 Task: Add Mighty Mango Gummi Bears Candy to the cart.
Action: Mouse moved to (18, 78)
Screenshot: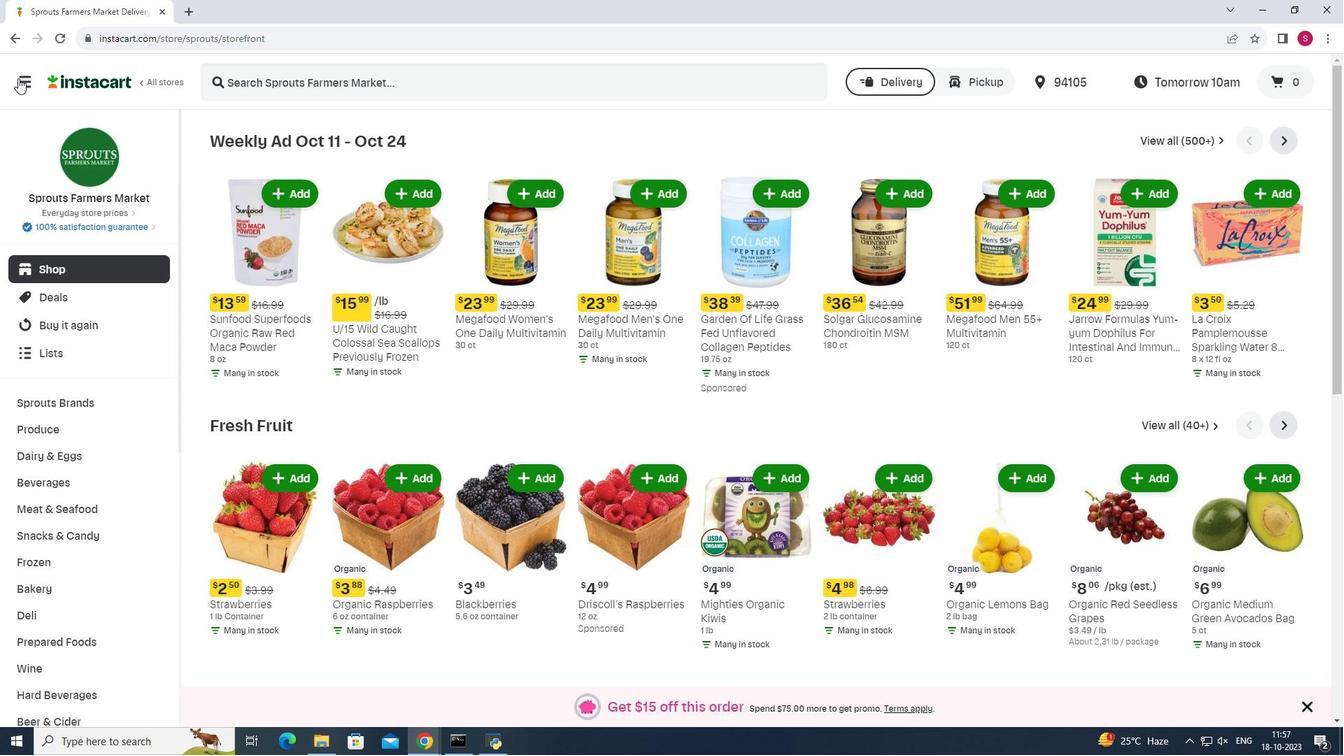 
Action: Mouse pressed left at (18, 78)
Screenshot: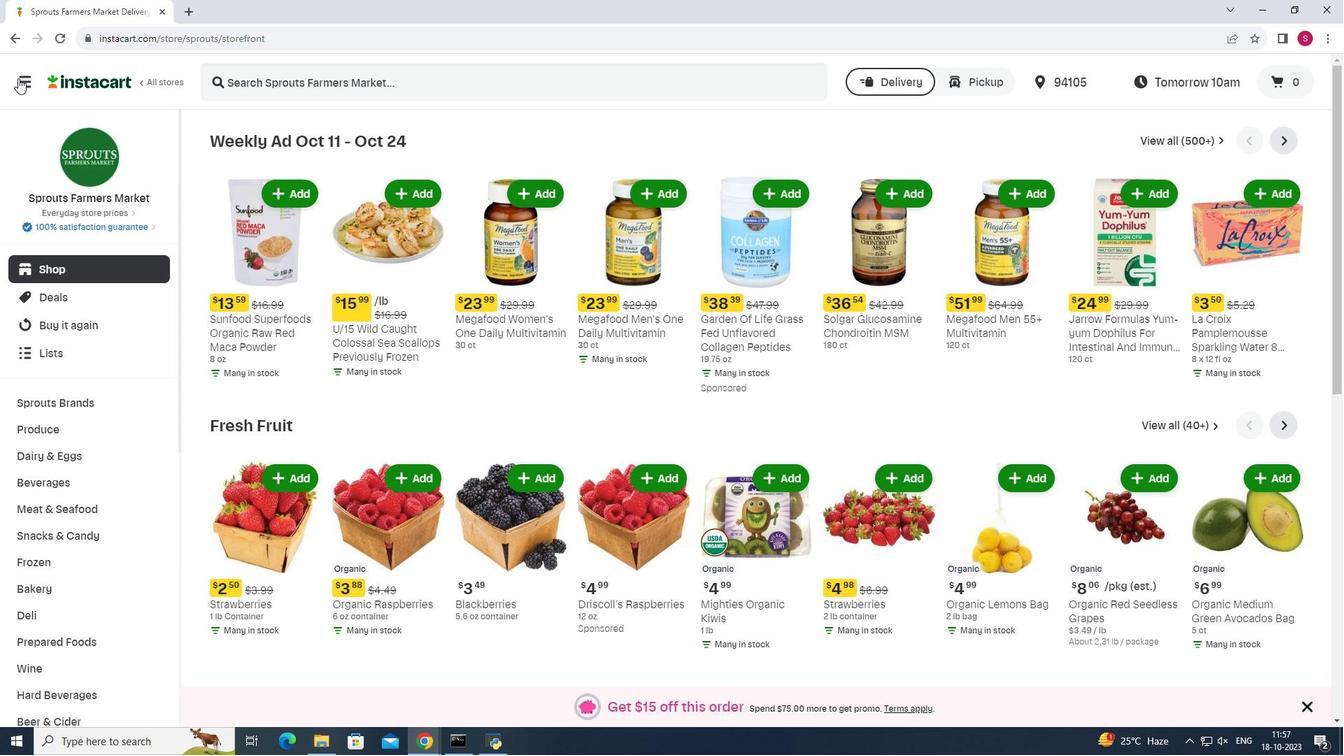 
Action: Mouse moved to (116, 369)
Screenshot: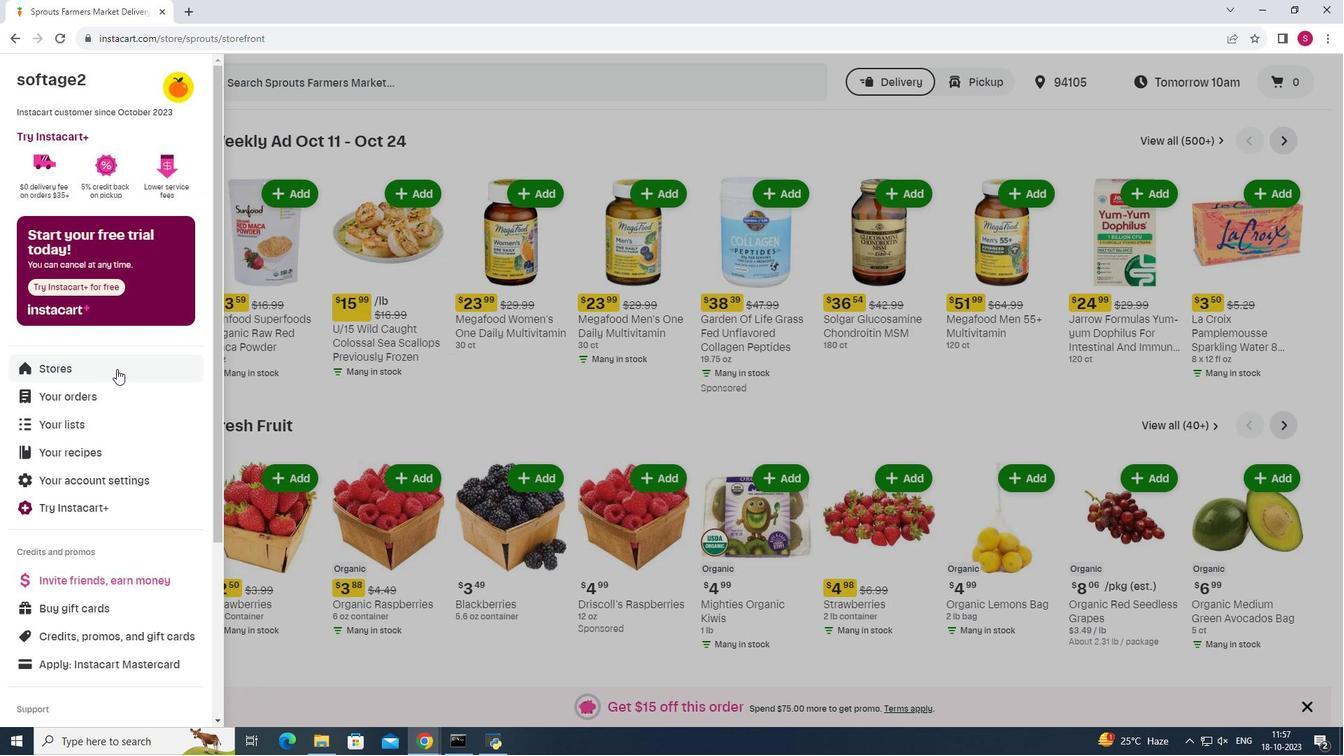 
Action: Mouse pressed left at (116, 369)
Screenshot: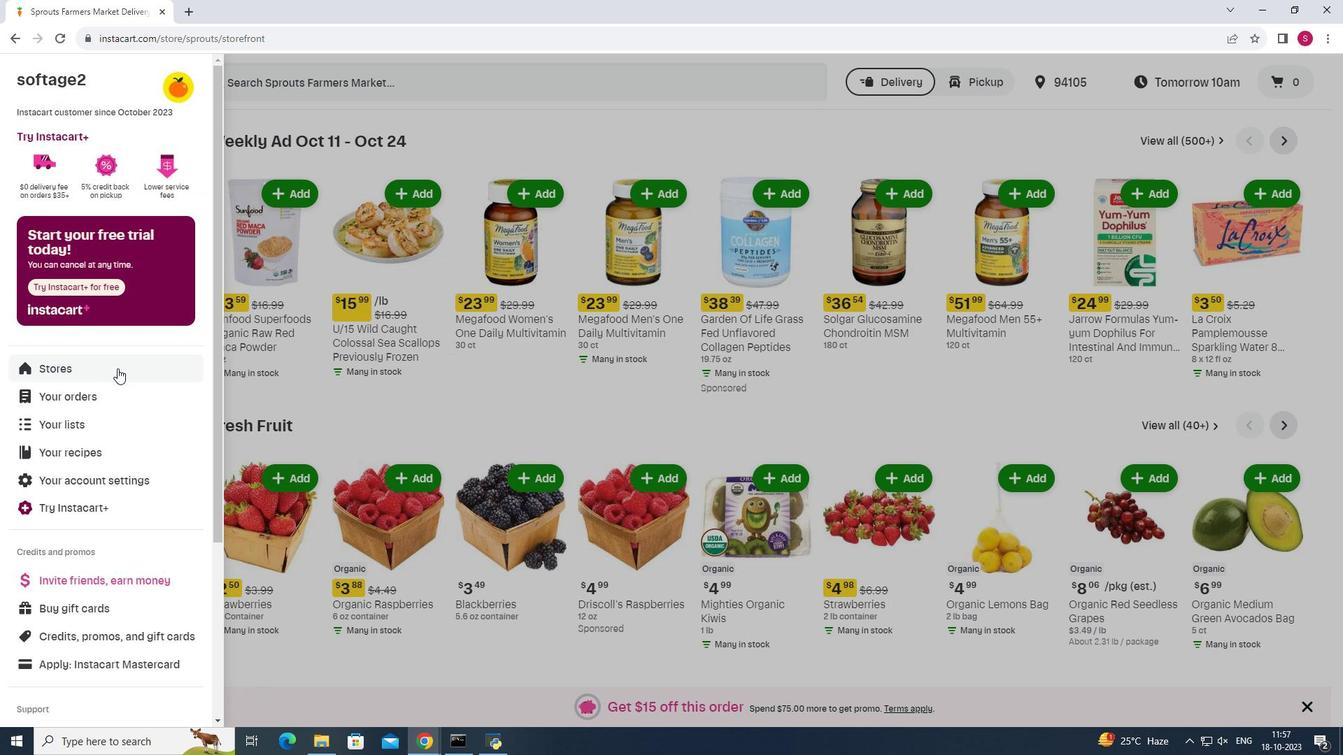 
Action: Mouse moved to (324, 133)
Screenshot: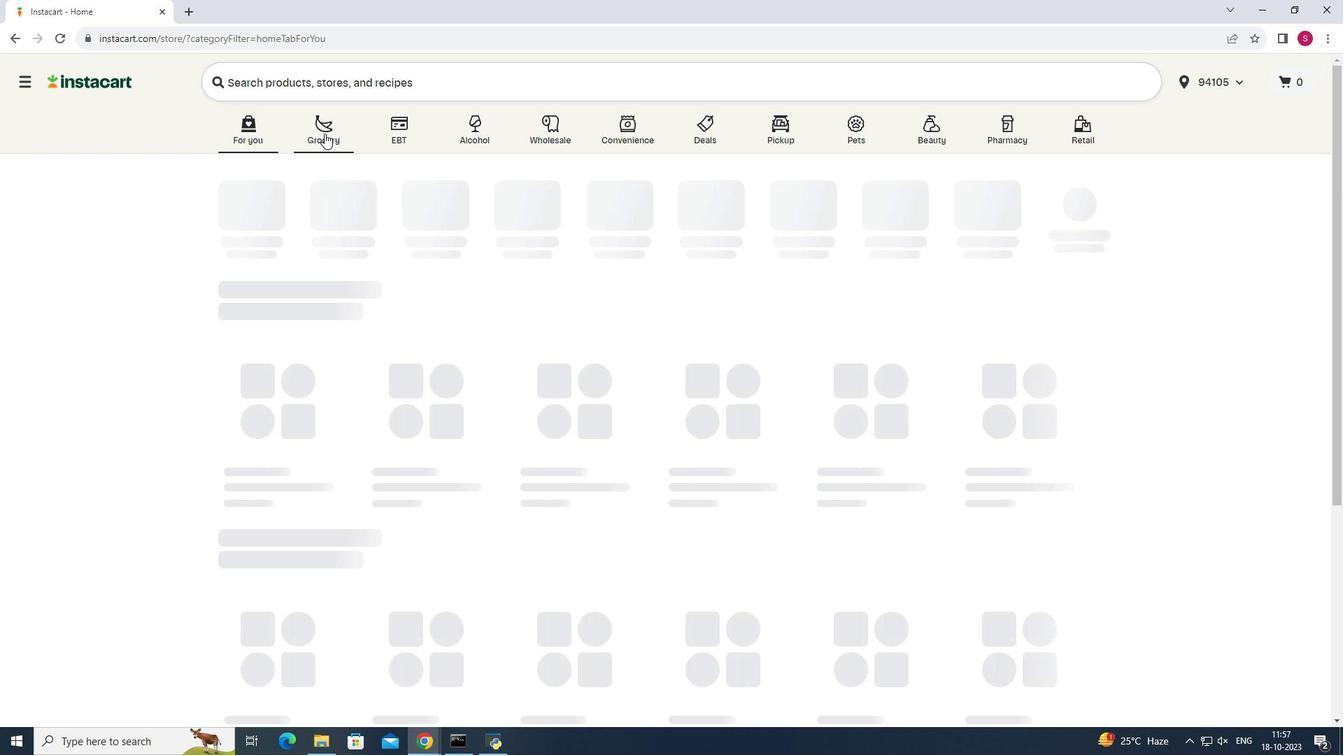 
Action: Mouse pressed left at (324, 133)
Screenshot: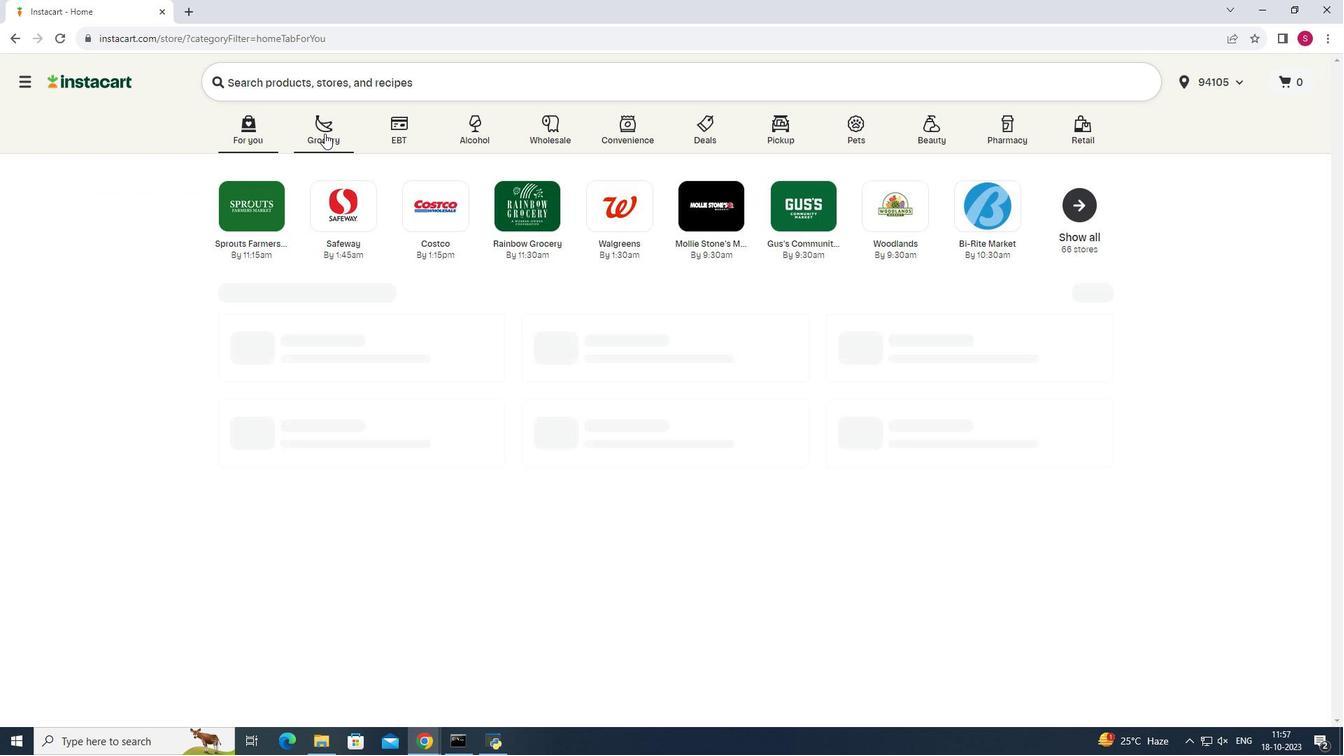 
Action: Mouse moved to (944, 191)
Screenshot: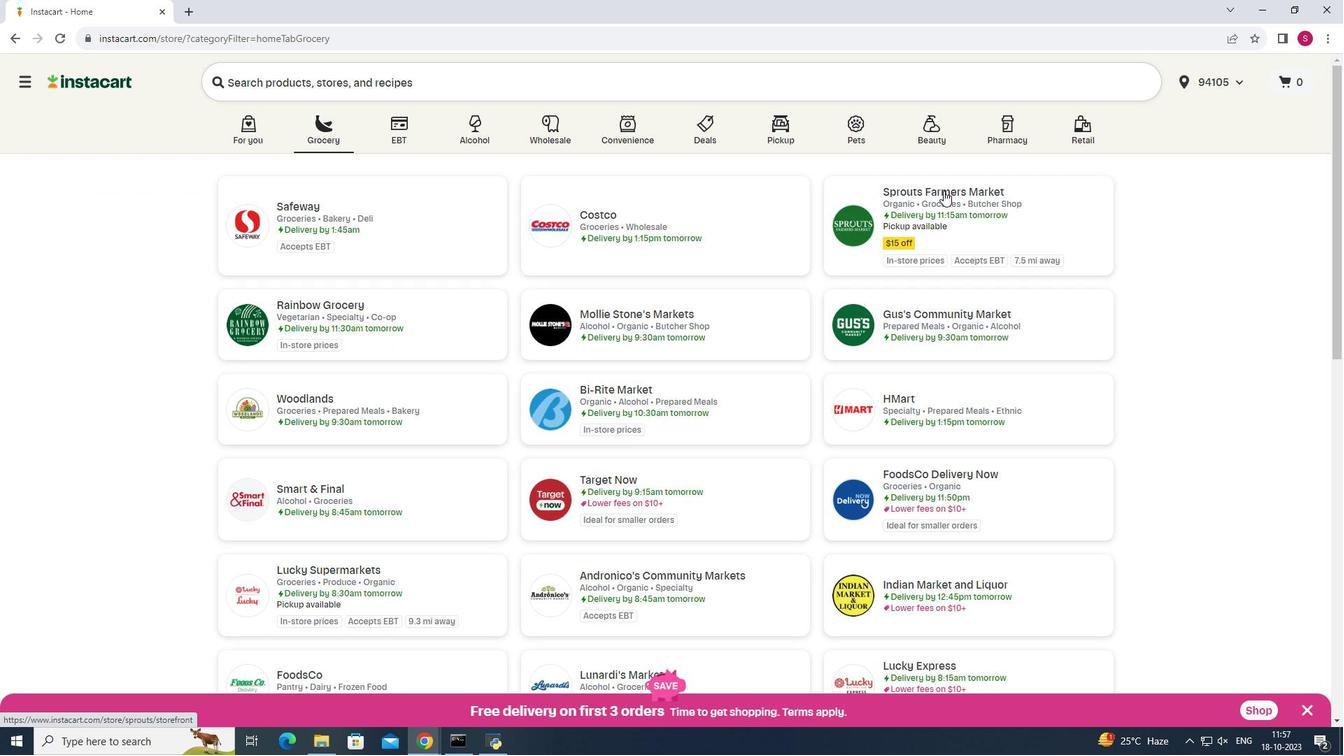 
Action: Mouse pressed left at (944, 191)
Screenshot: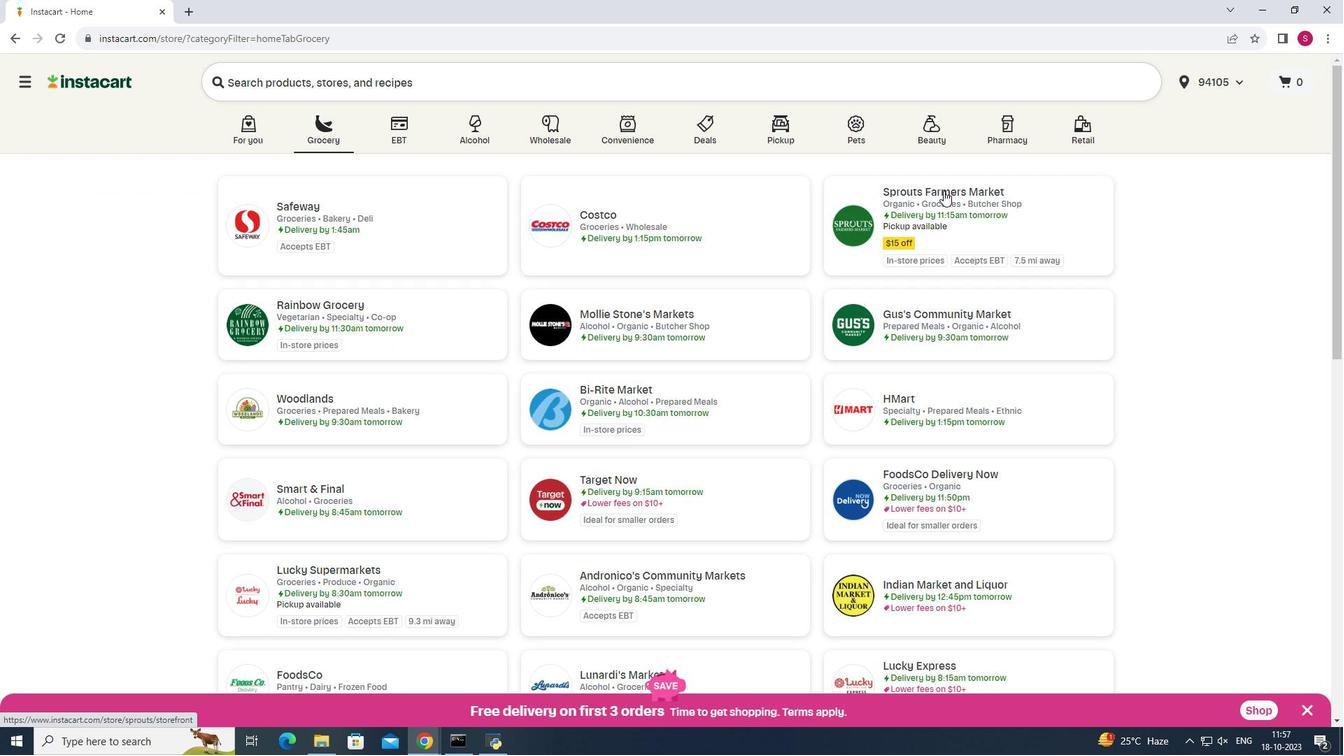 
Action: Mouse moved to (69, 542)
Screenshot: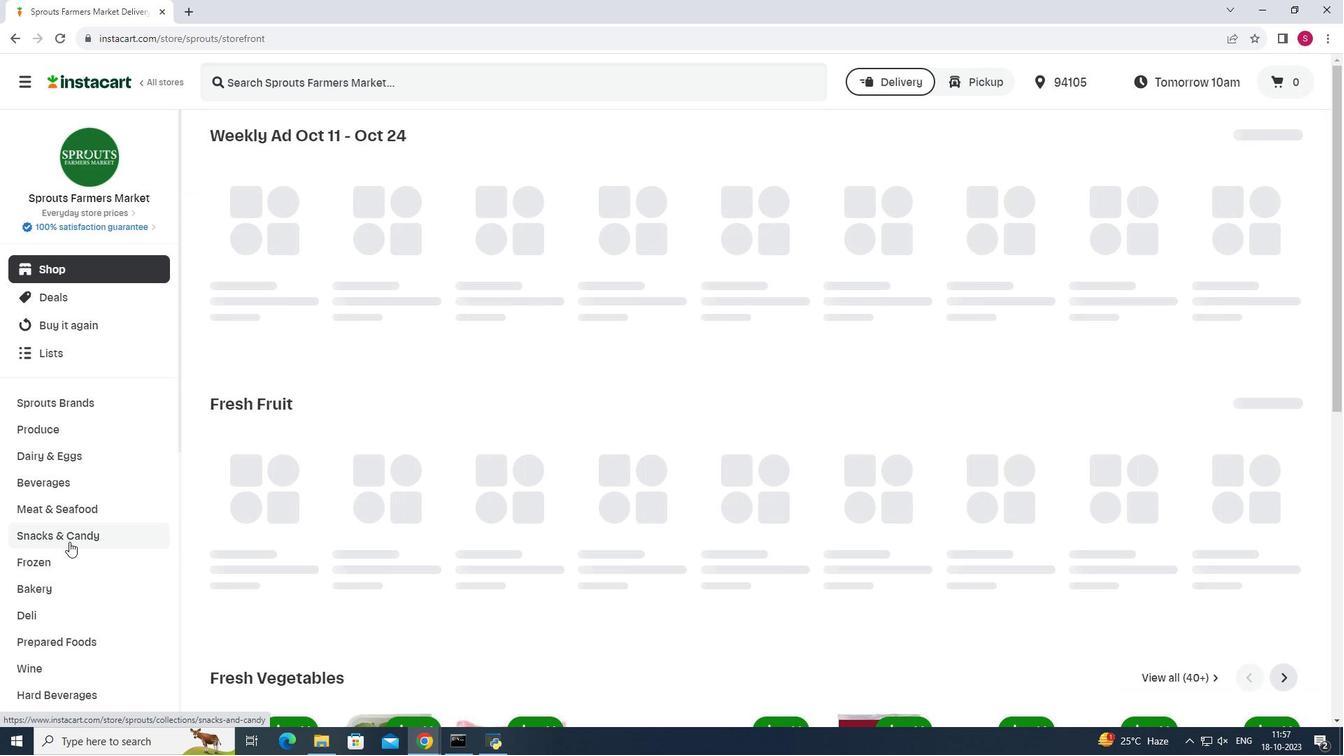 
Action: Mouse pressed left at (69, 542)
Screenshot: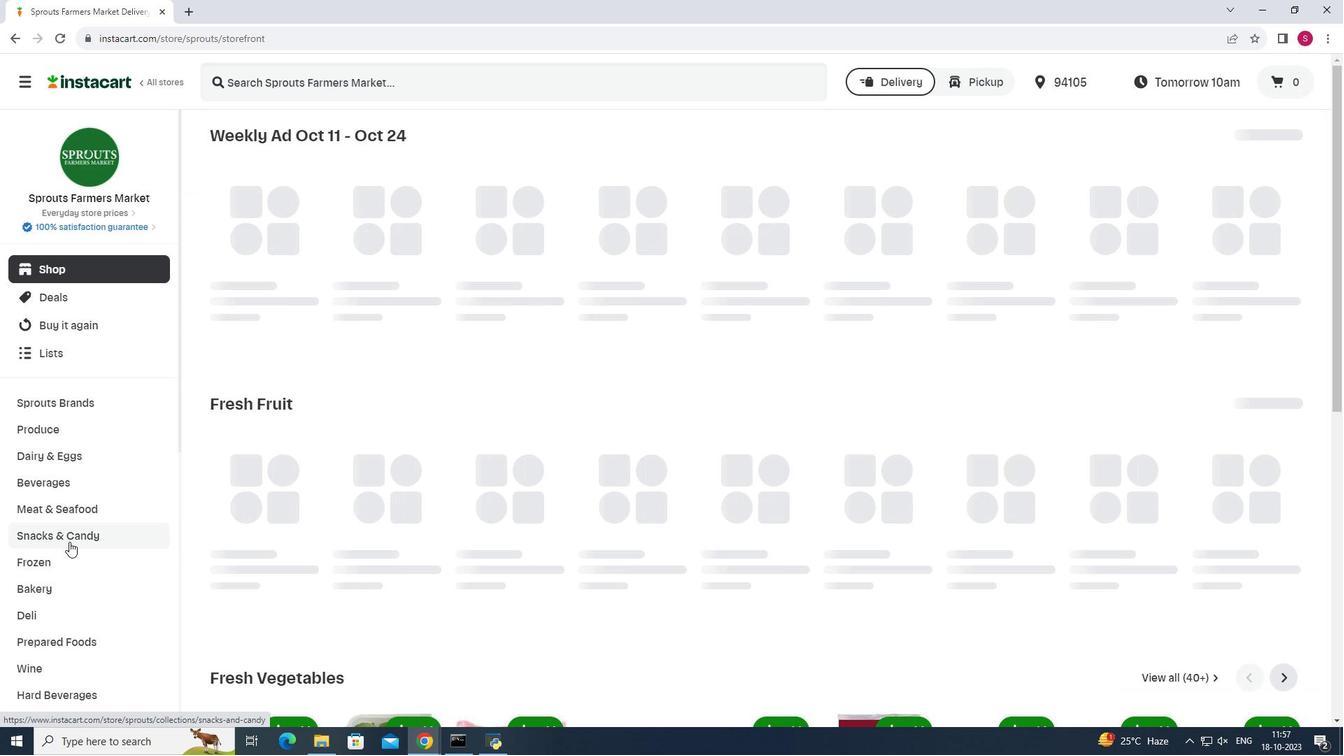 
Action: Mouse moved to (392, 176)
Screenshot: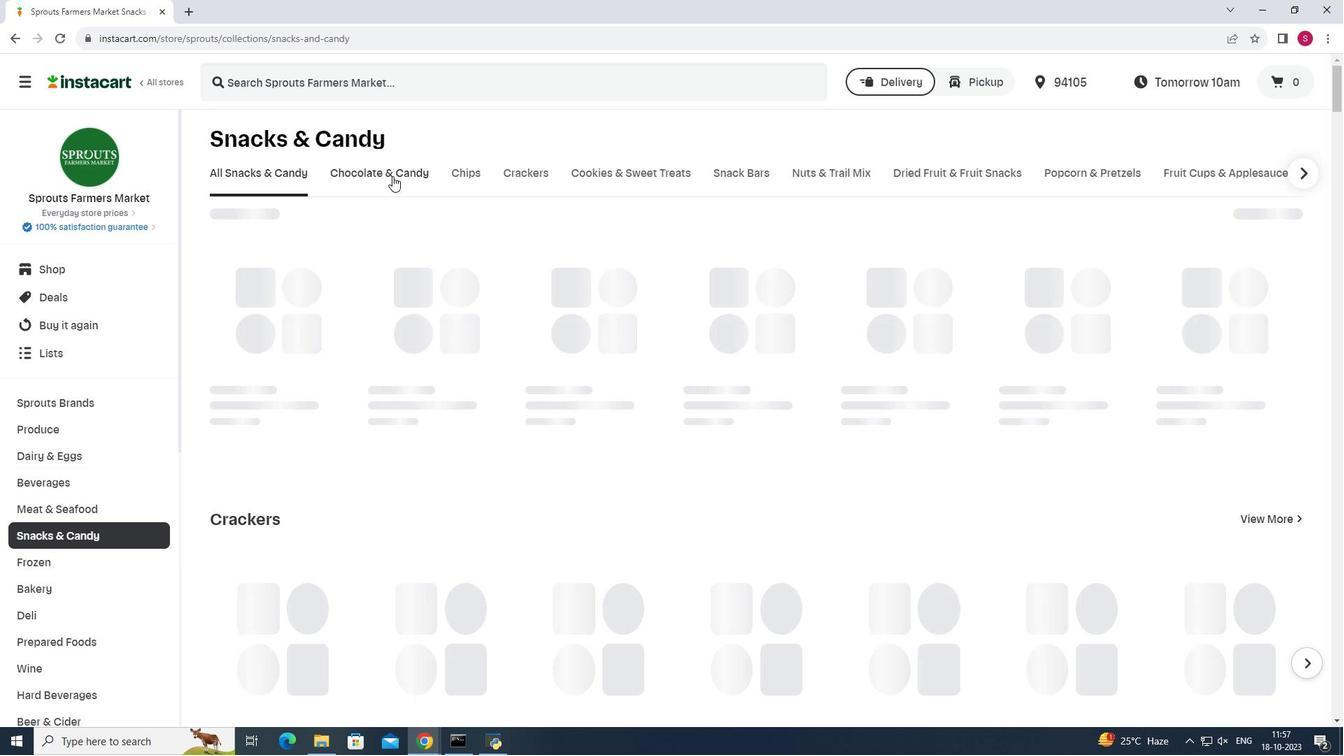 
Action: Mouse pressed left at (392, 176)
Screenshot: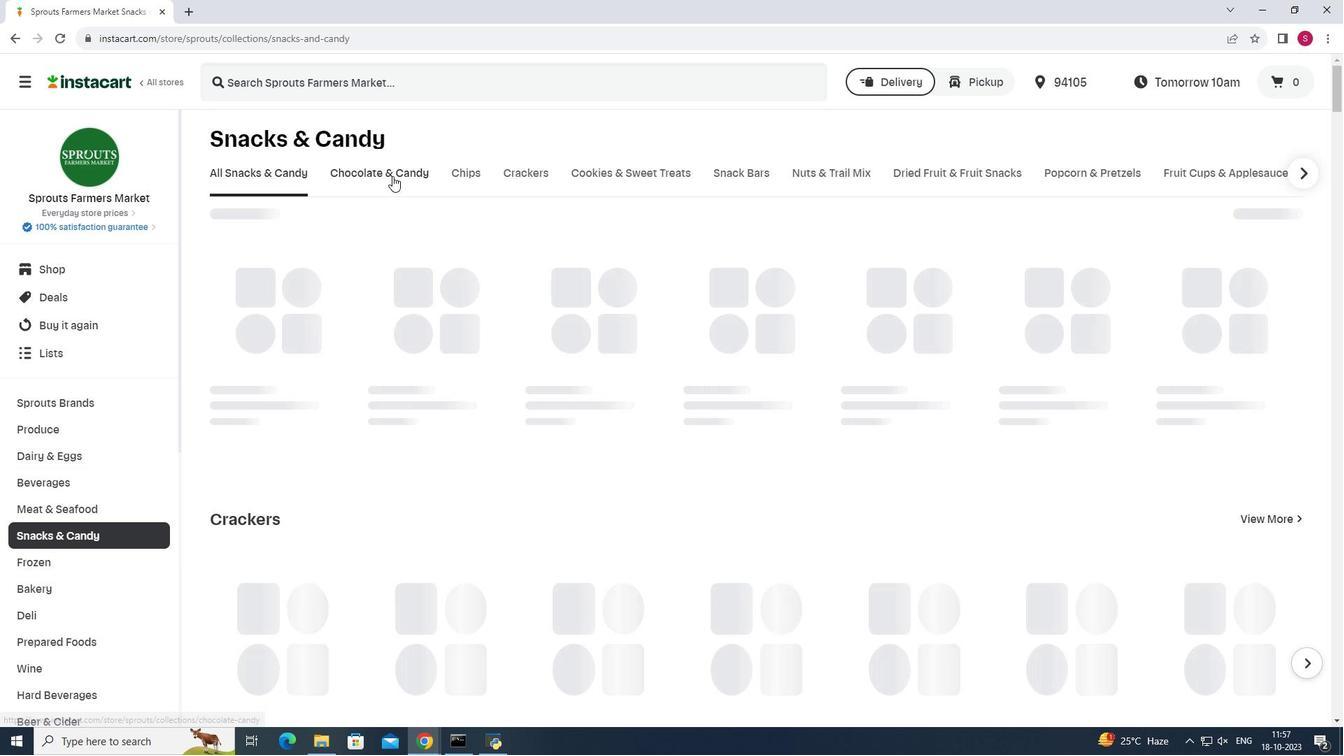 
Action: Mouse moved to (519, 234)
Screenshot: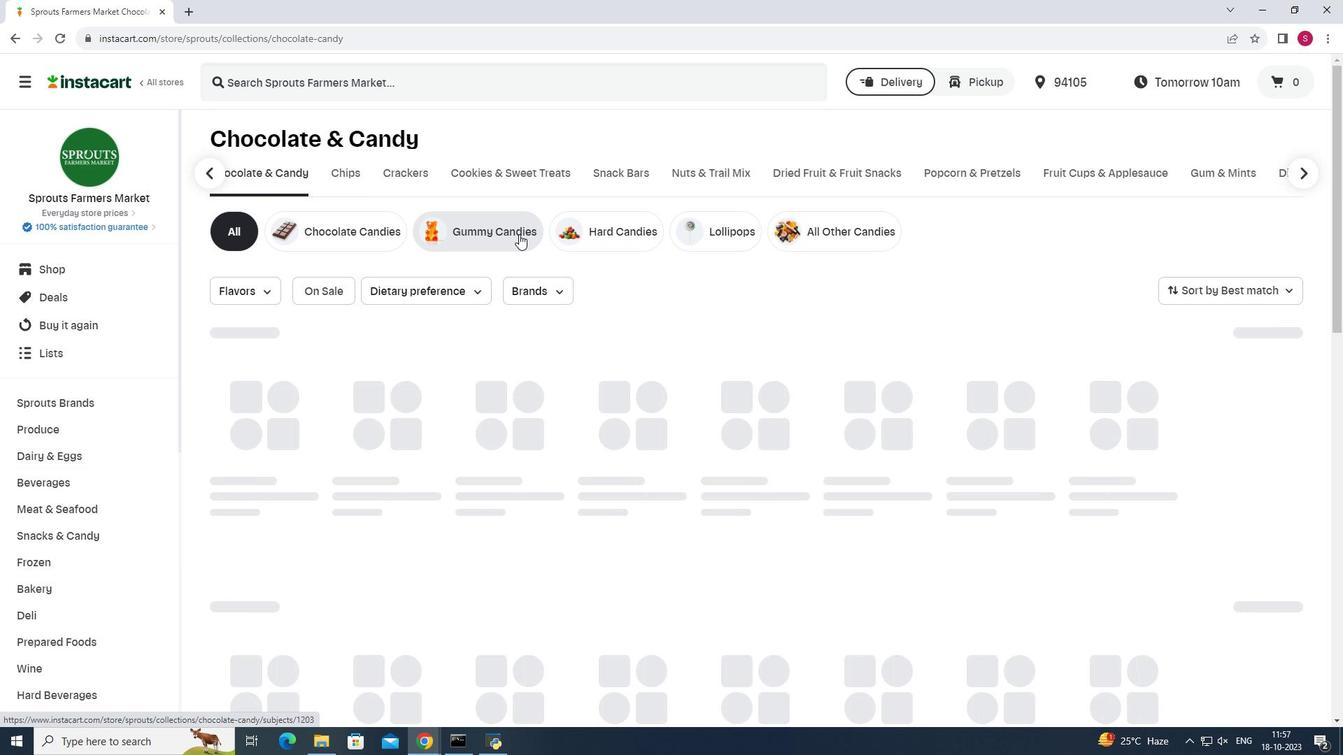 
Action: Mouse pressed left at (519, 234)
Screenshot: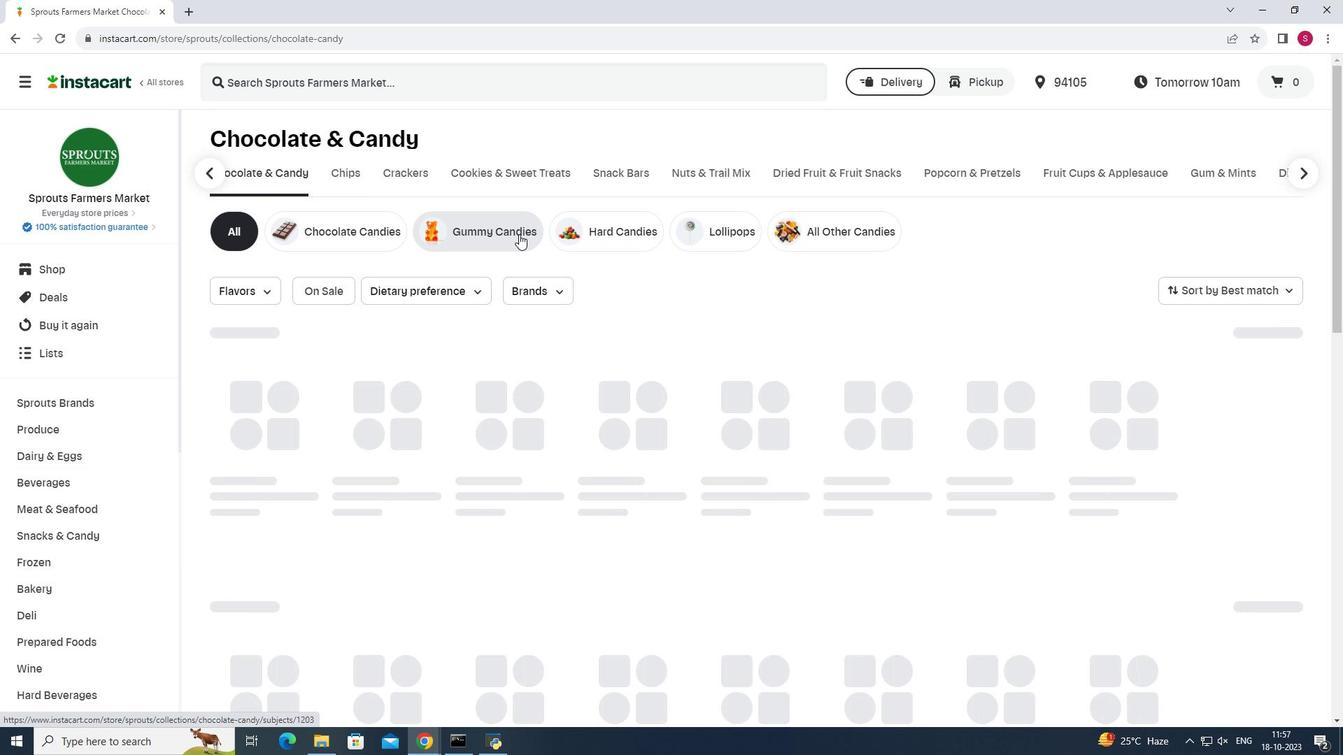 
Action: Mouse moved to (403, 74)
Screenshot: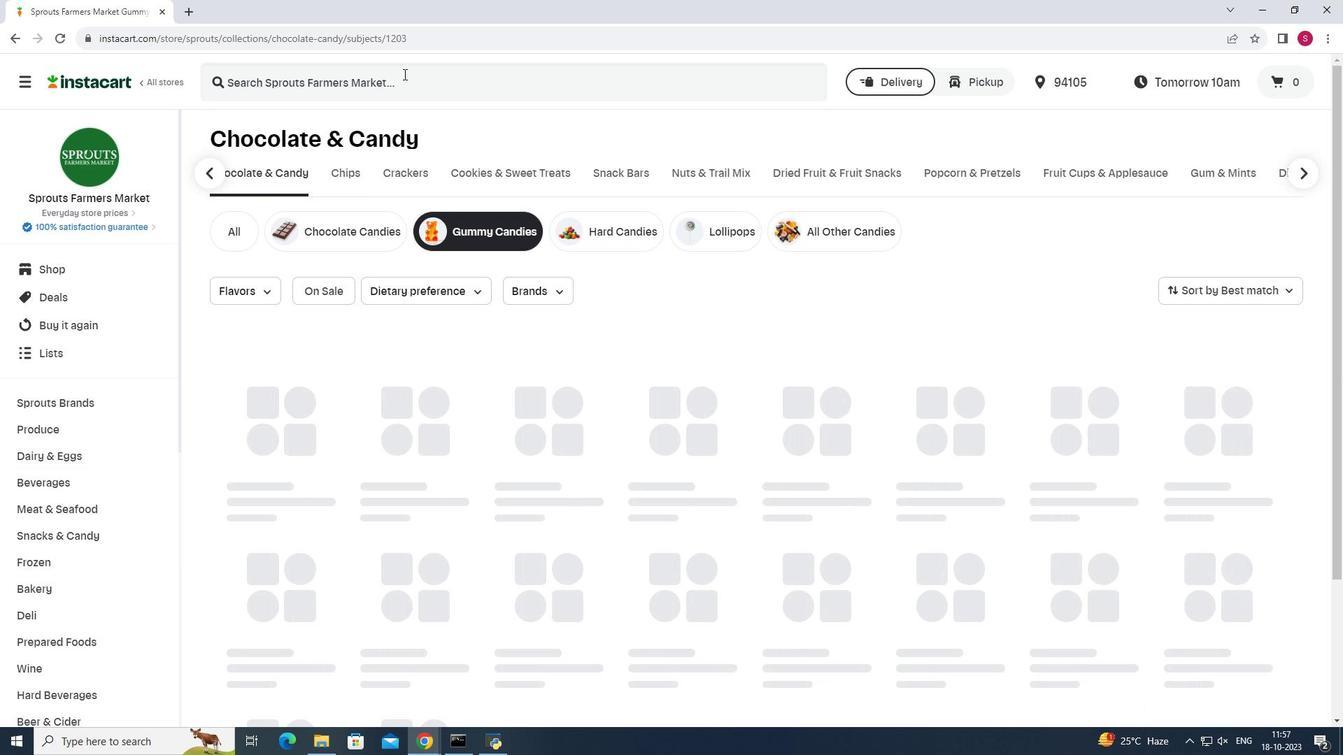 
Action: Mouse pressed left at (403, 74)
Screenshot: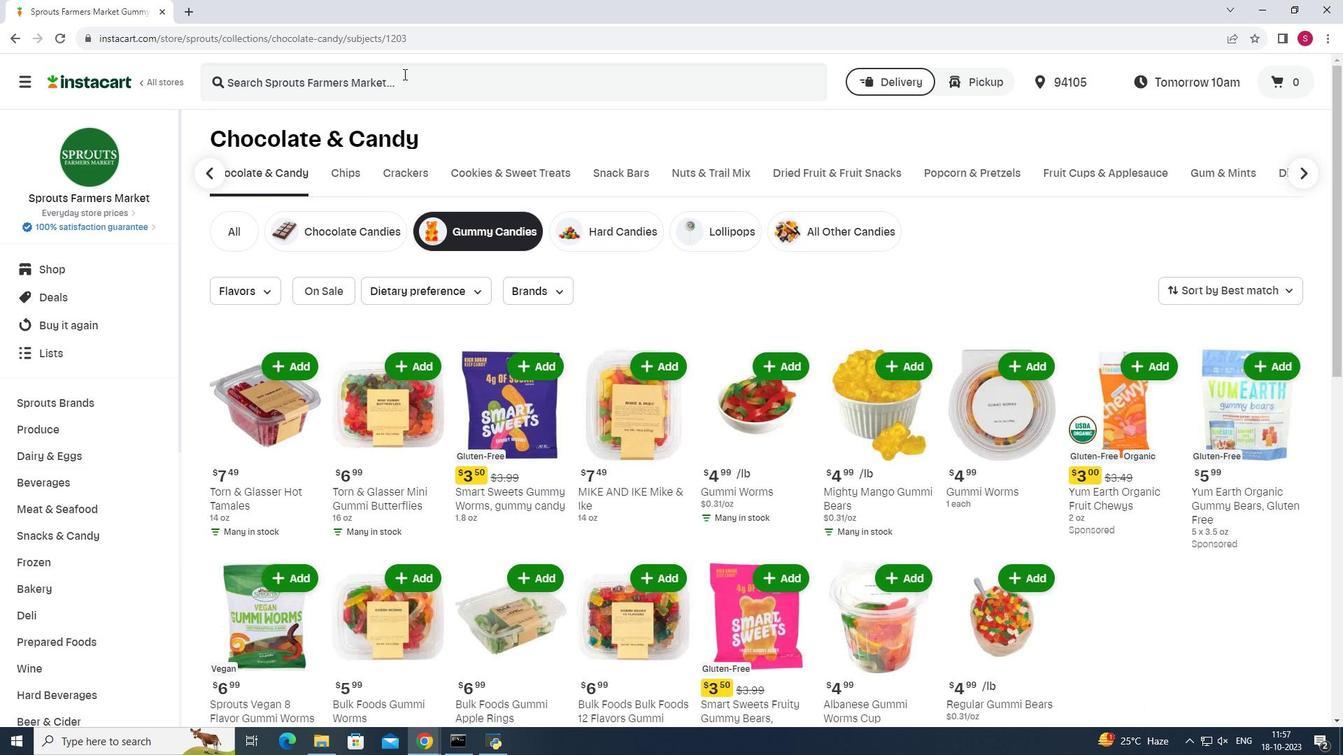 
Action: Mouse moved to (401, 84)
Screenshot: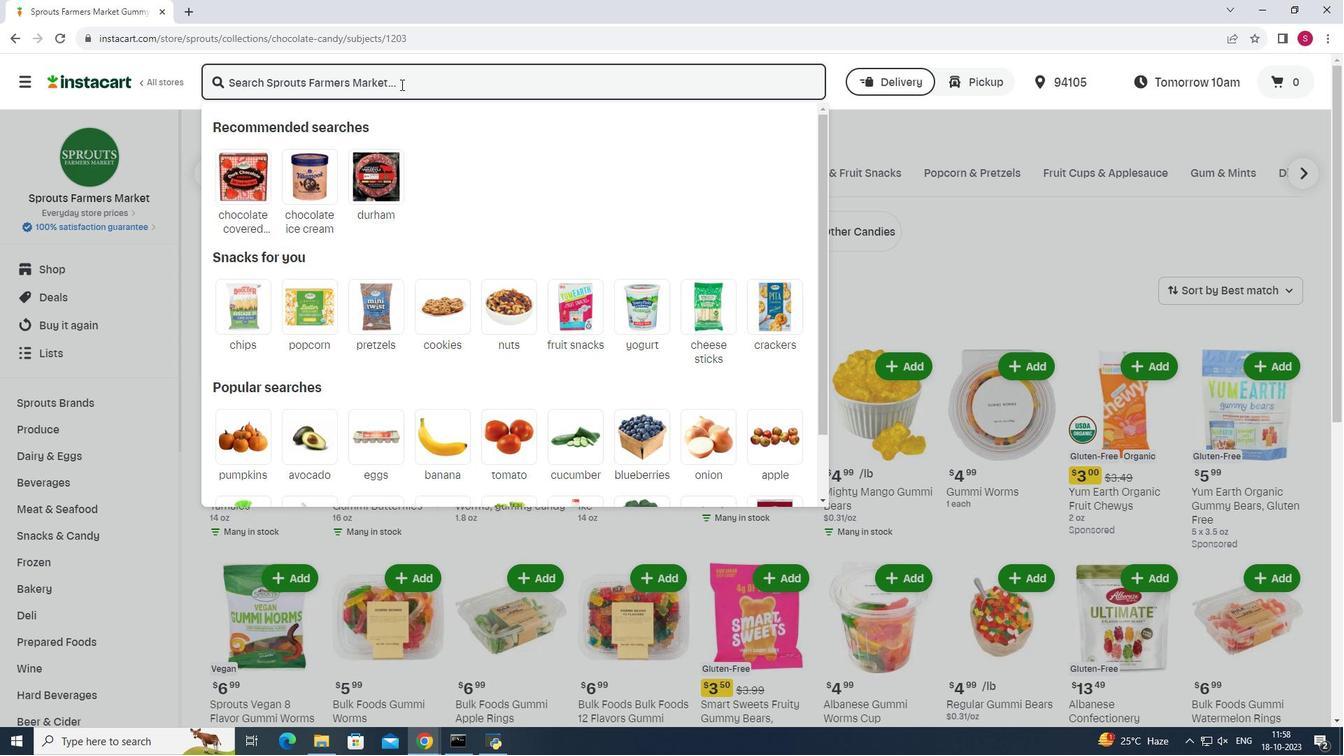 
Action: Key pressed <Key.shift>Mighty<Key.space><Key.shift>Mango<Key.space><Key.shift><Key.shift><Key.shift><Key.shift><Key.shift>Gummi<Key.space><Key.shift>Ba<Key.backspace>ears<Key.space><Key.shift>Candy<Key.enter>
Screenshot: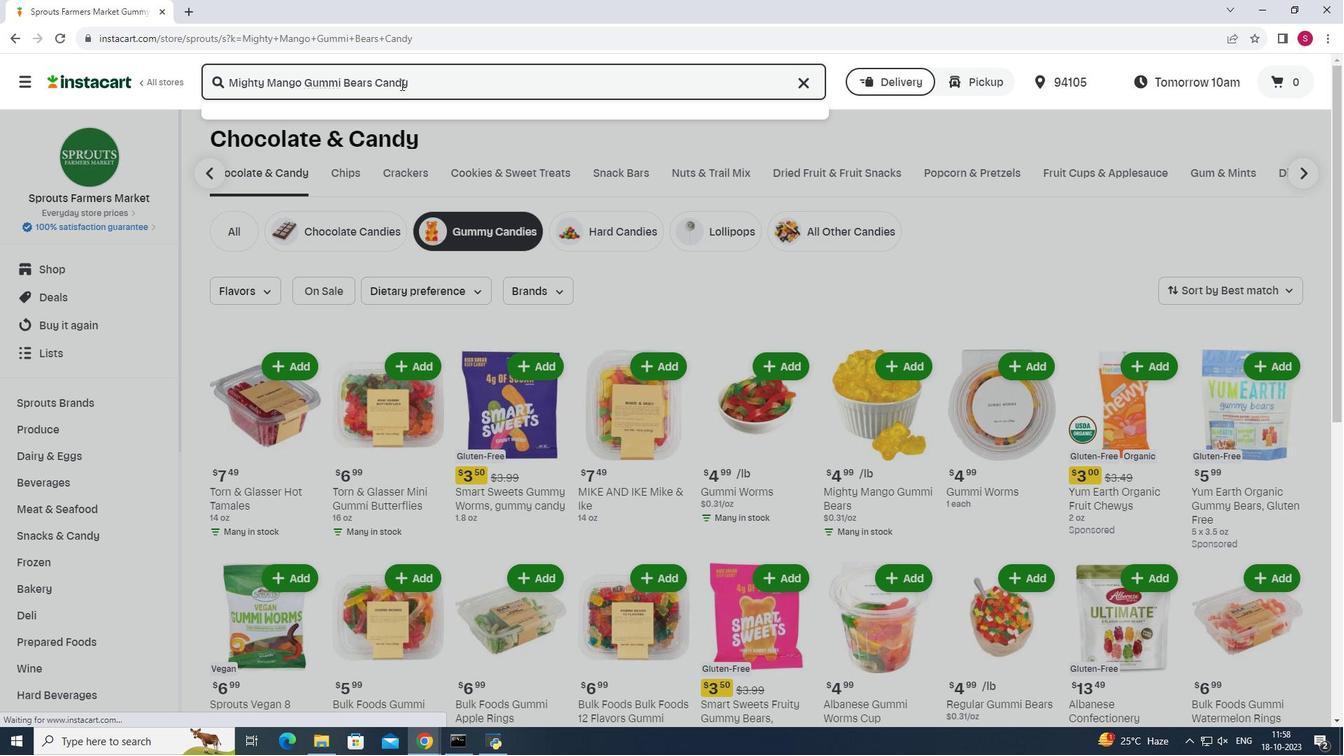 
Action: Mouse moved to (395, 194)
Screenshot: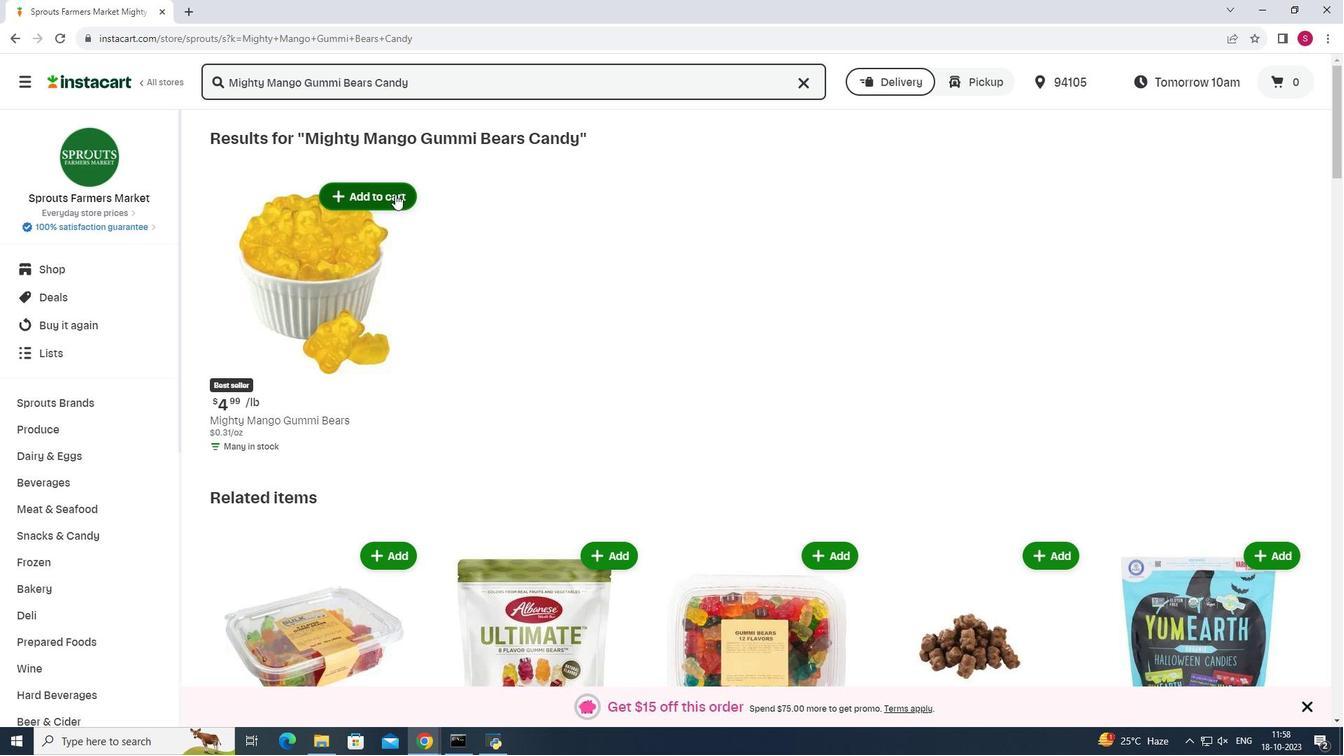 
Action: Mouse pressed left at (395, 194)
Screenshot: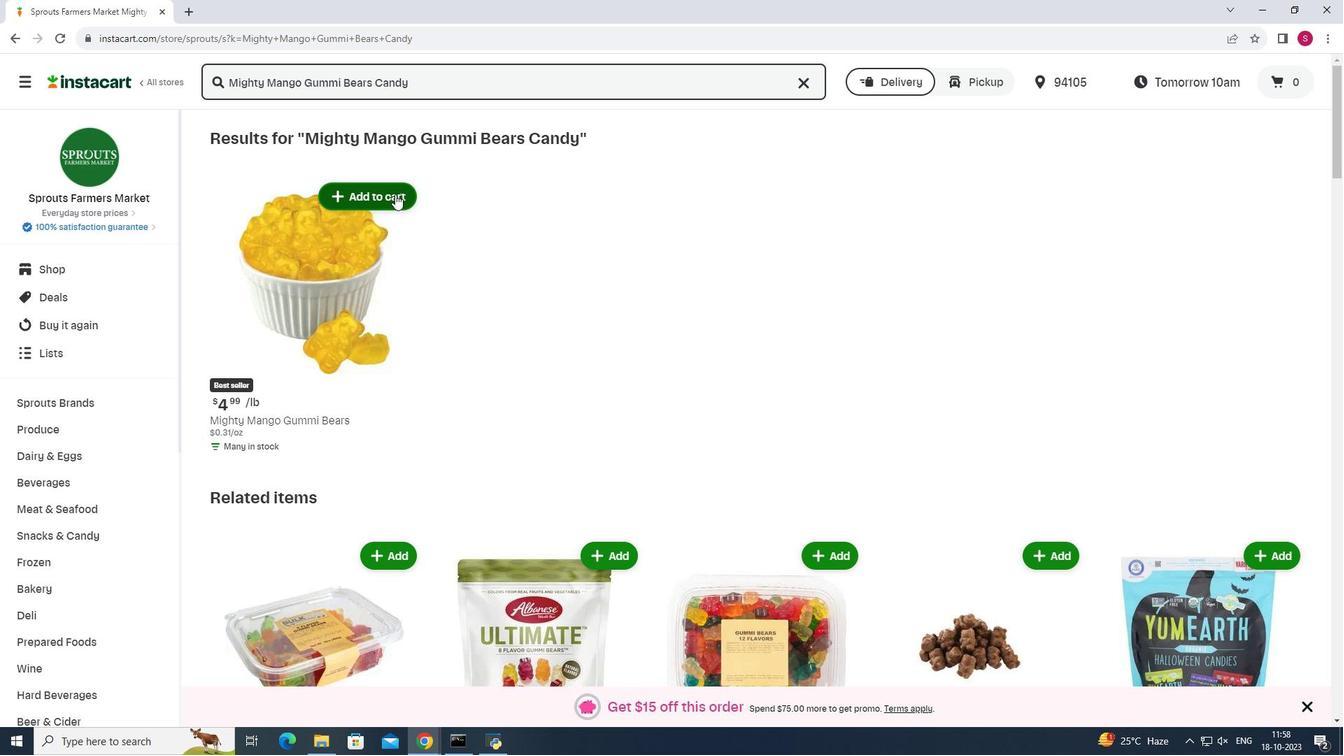 
Action: Mouse moved to (625, 213)
Screenshot: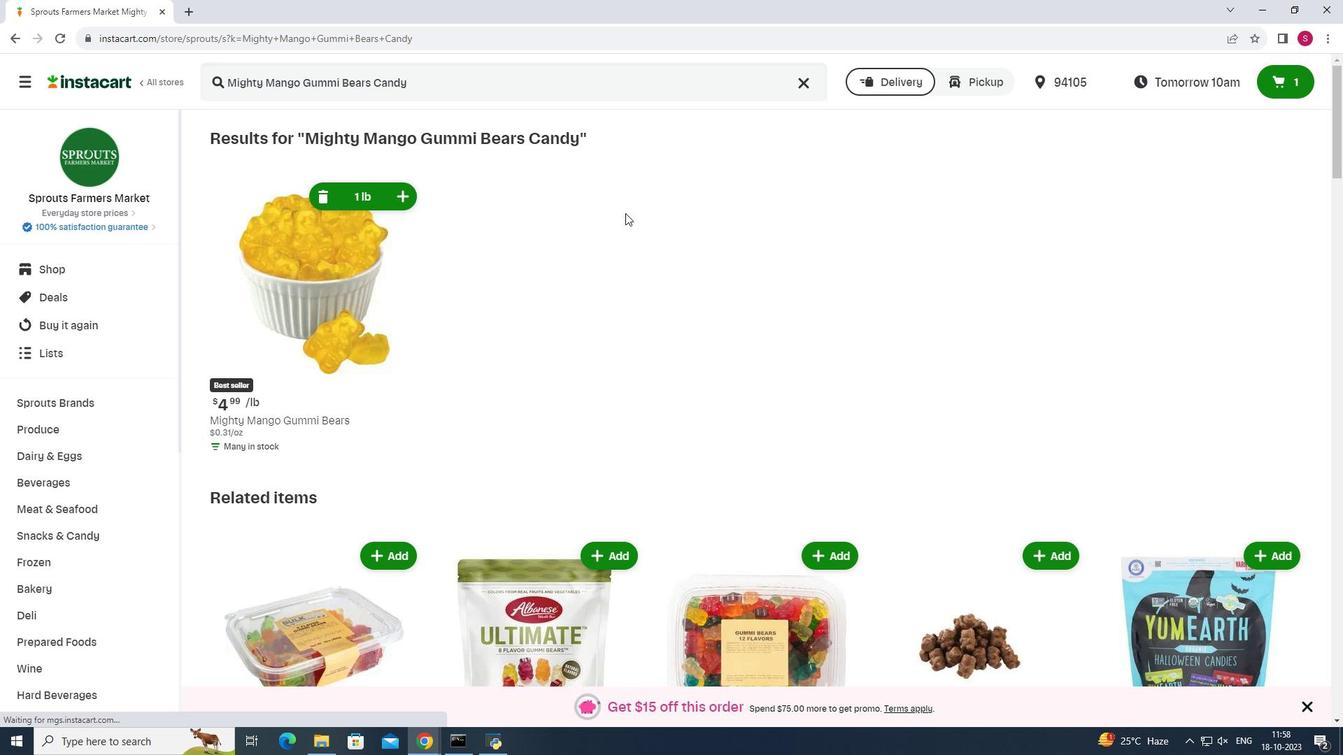 
